 Task: Create a filter in column N.
Action: Mouse moved to (978, 160)
Screenshot: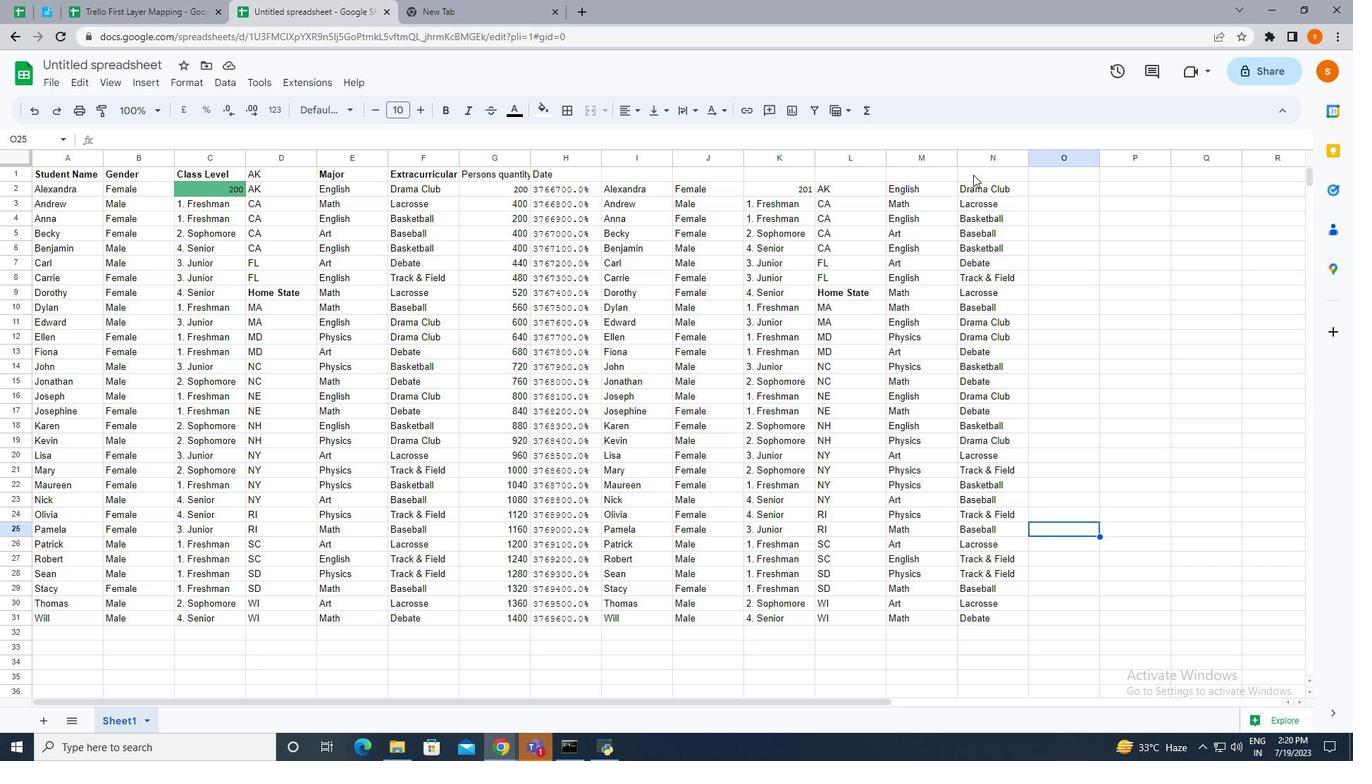 
Action: Mouse pressed left at (978, 160)
Screenshot: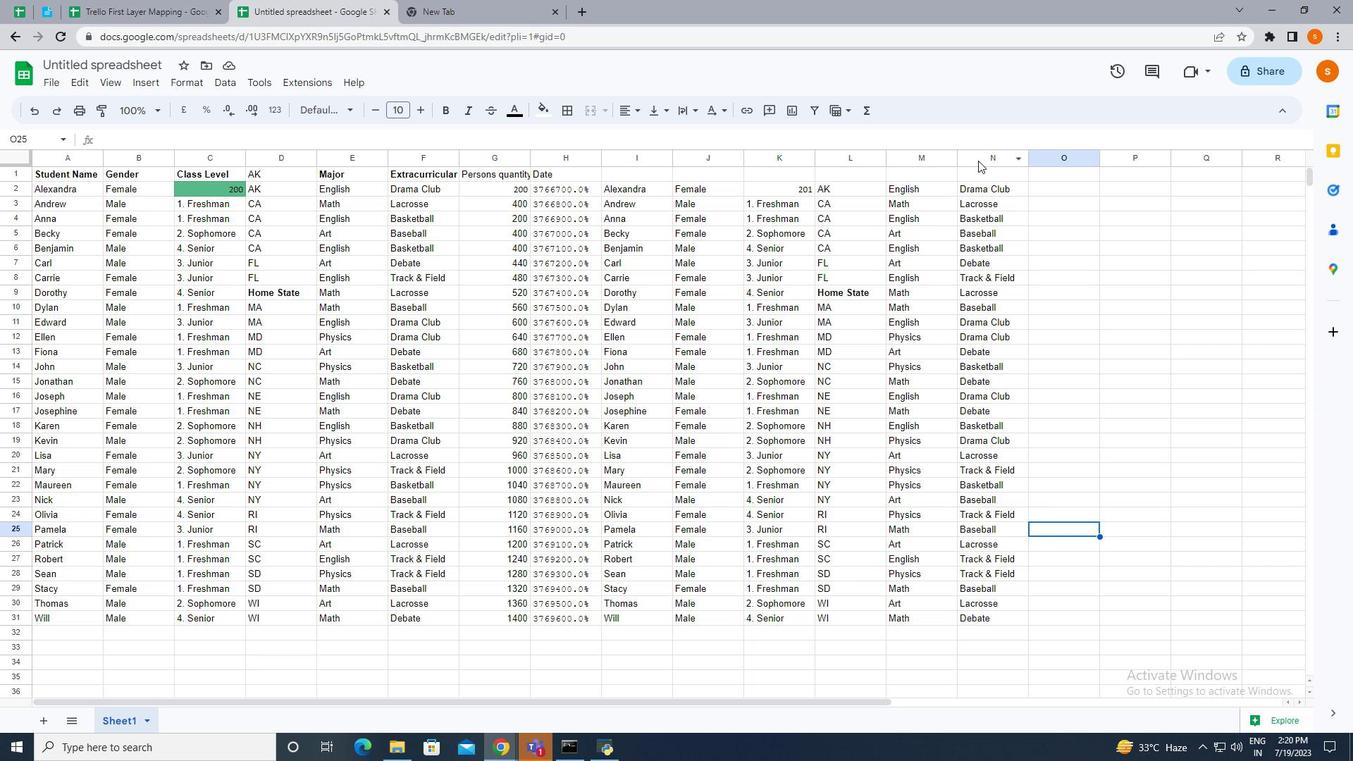 
Action: Mouse moved to (236, 80)
Screenshot: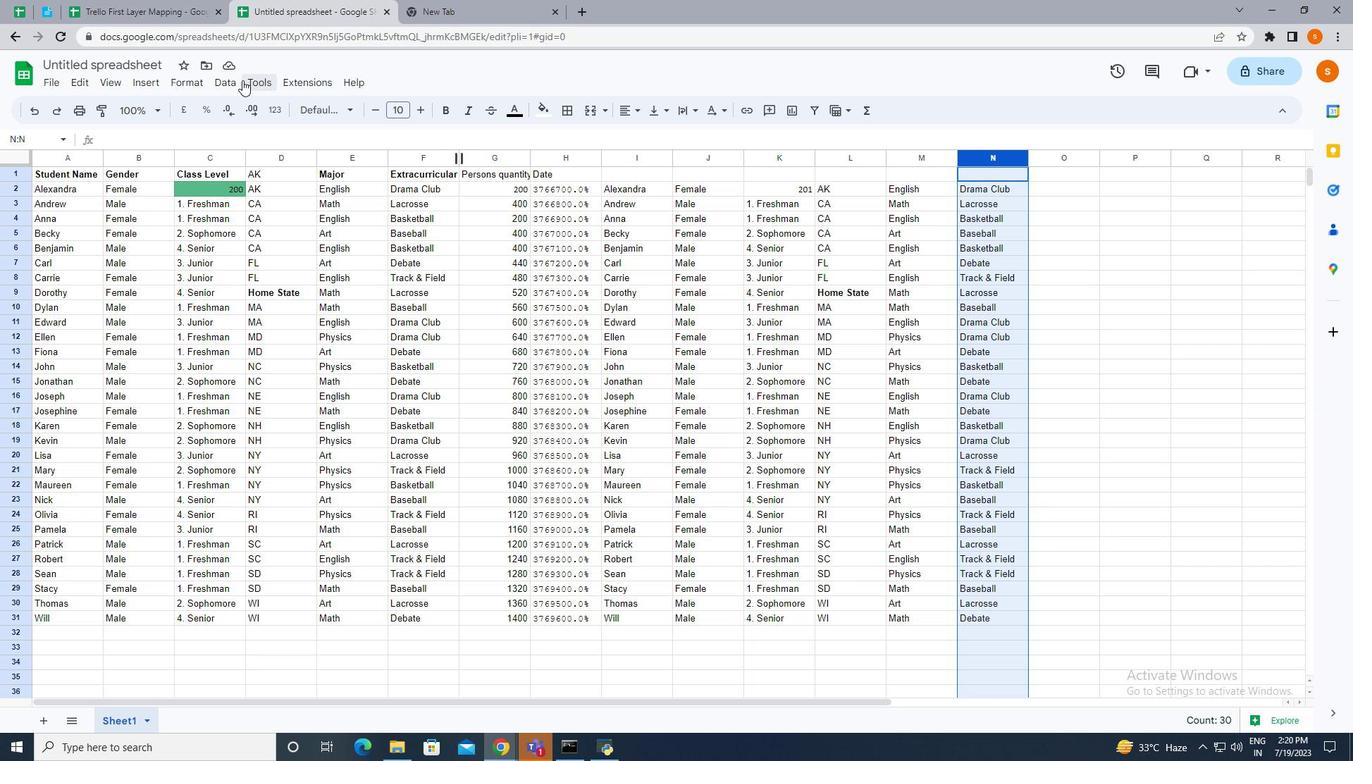 
Action: Mouse pressed left at (236, 80)
Screenshot: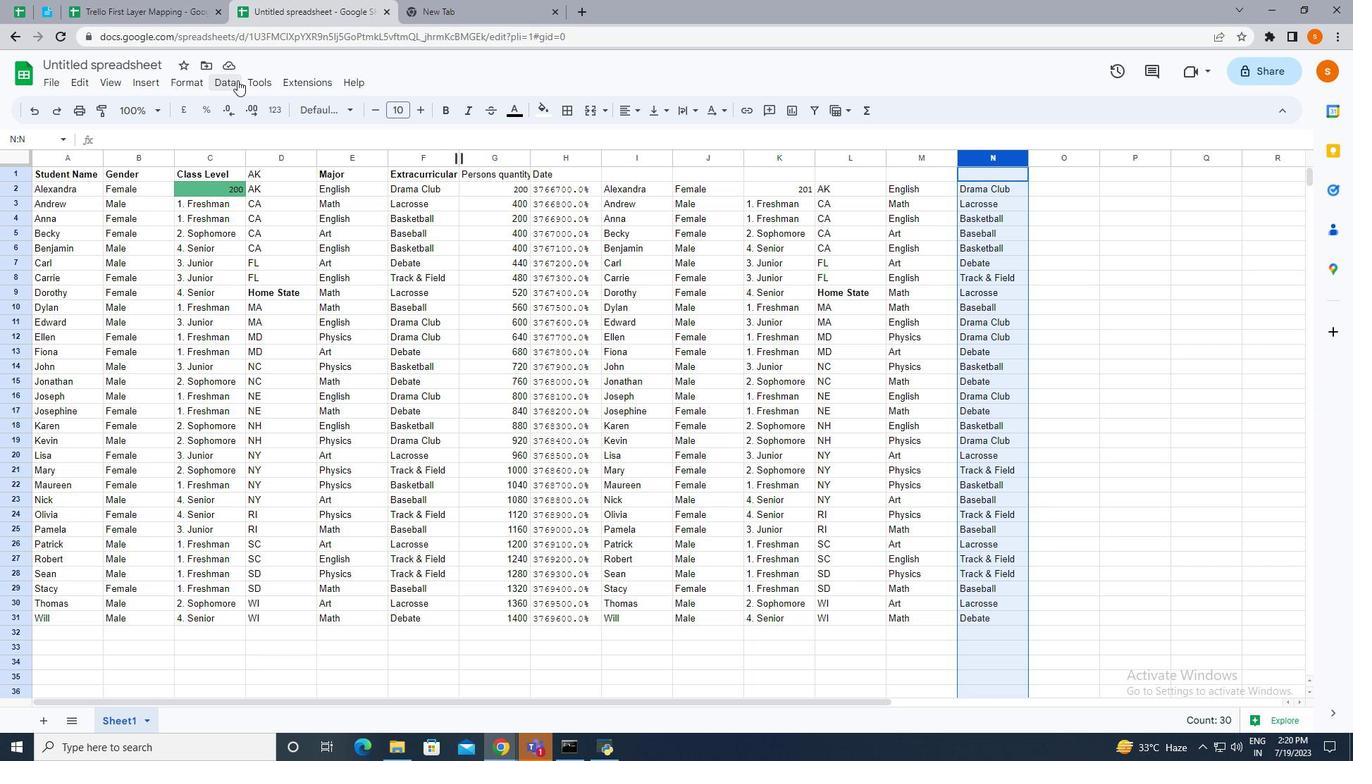 
Action: Mouse moved to (262, 157)
Screenshot: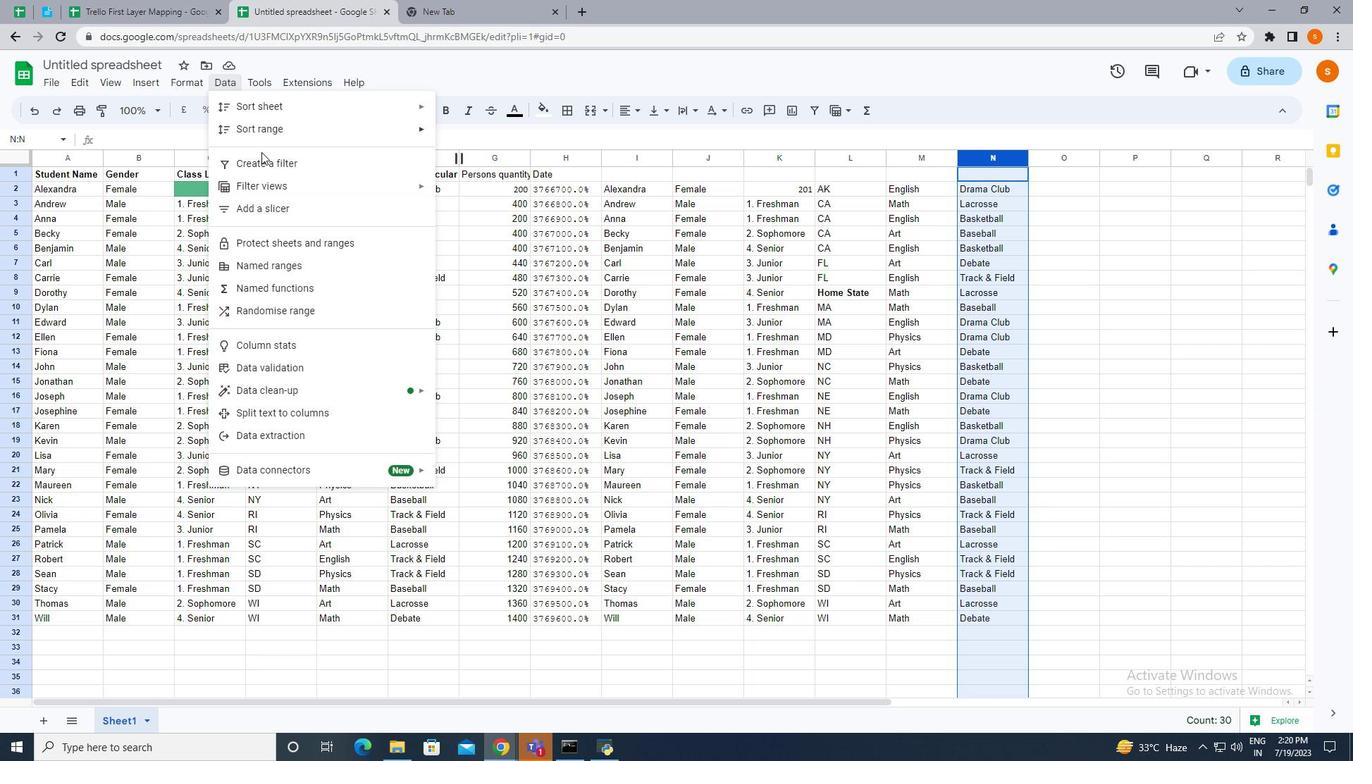 
Action: Mouse pressed left at (262, 157)
Screenshot: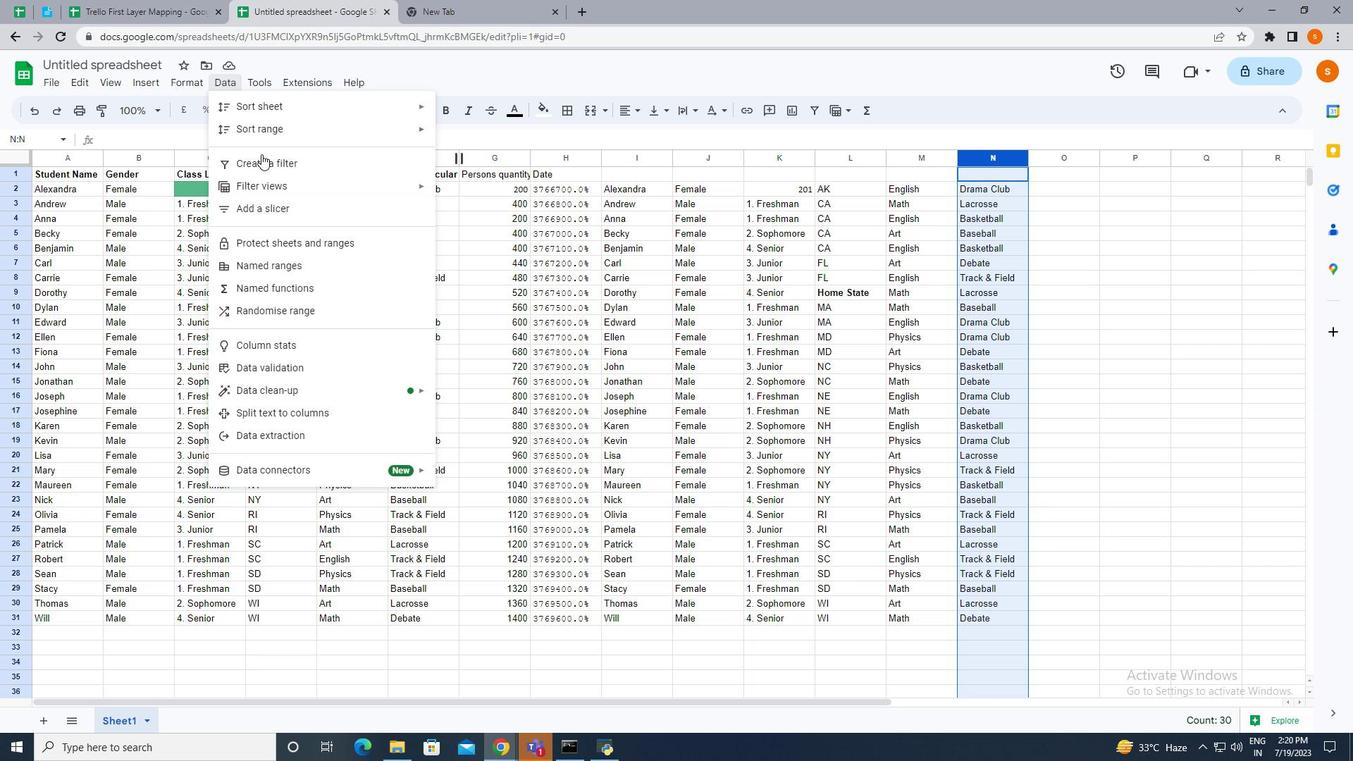 
Action: Mouse moved to (611, 370)
Screenshot: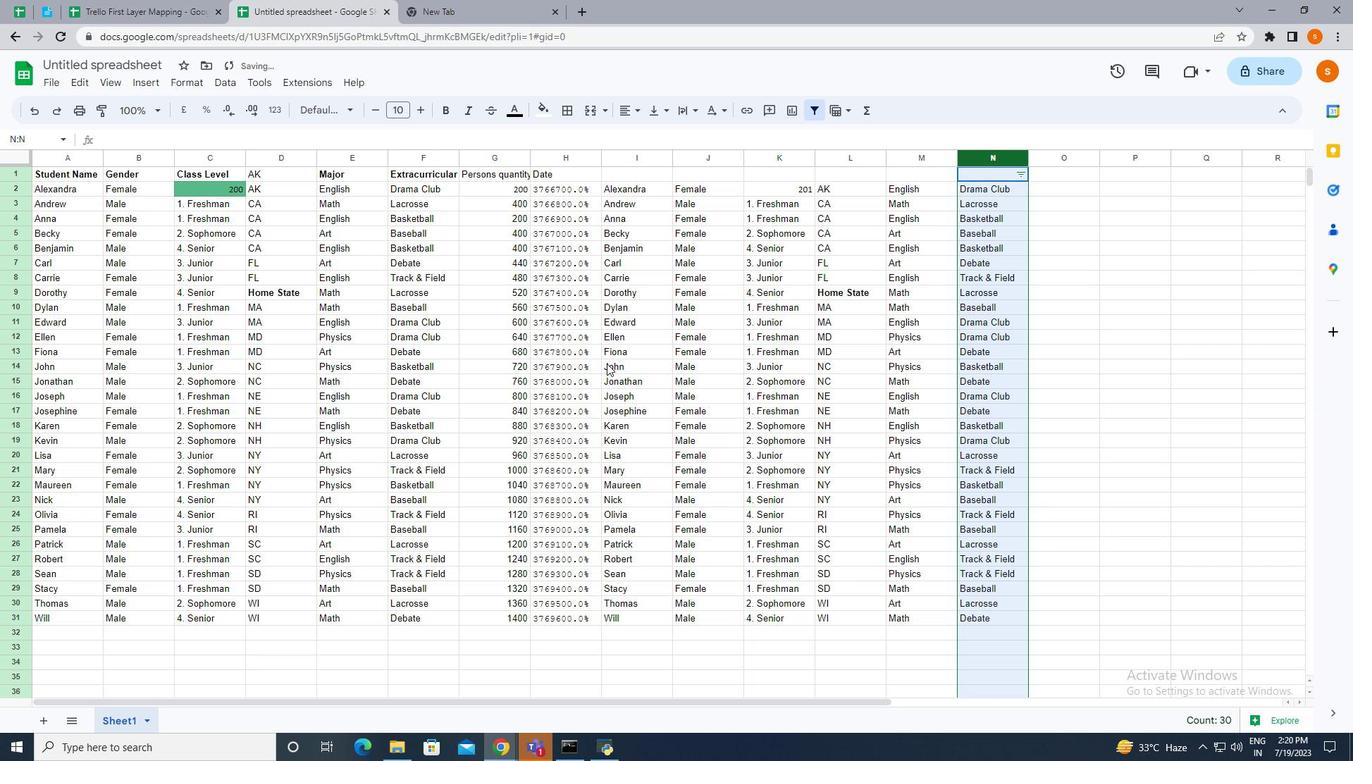
